 Task: Create a 45-minute meeting to brainstorm product pricing strategies.
Action: Mouse moved to (45, 142)
Screenshot: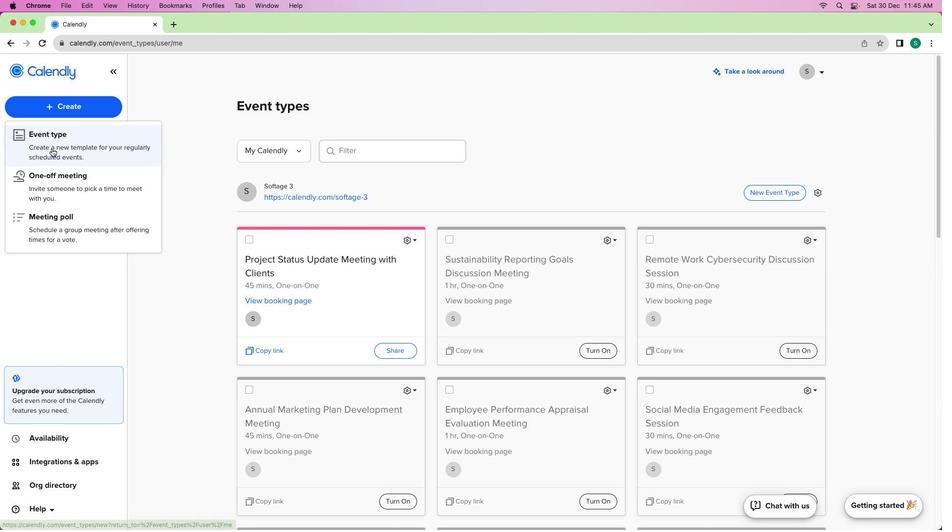 
Action: Mouse pressed left at (45, 142)
Screenshot: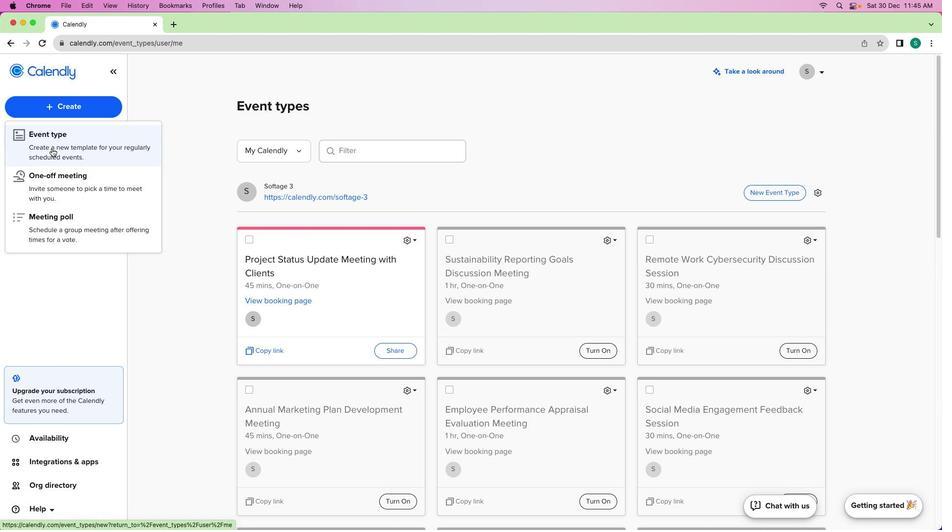 
Action: Mouse moved to (445, 209)
Screenshot: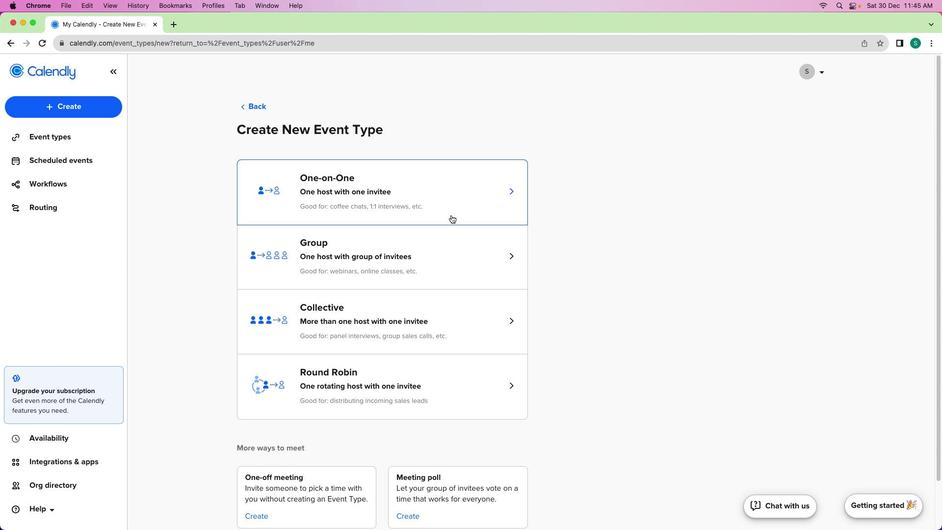
Action: Mouse pressed left at (445, 209)
Screenshot: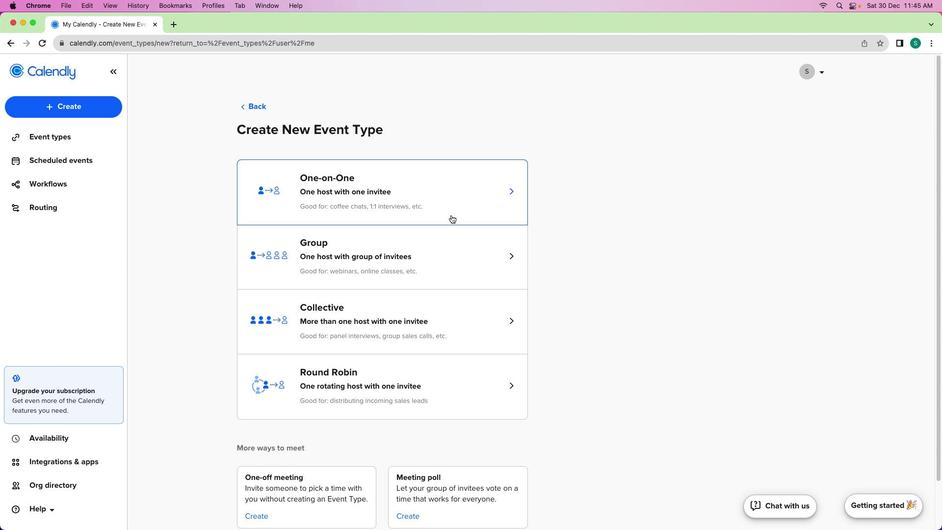 
Action: Mouse moved to (111, 146)
Screenshot: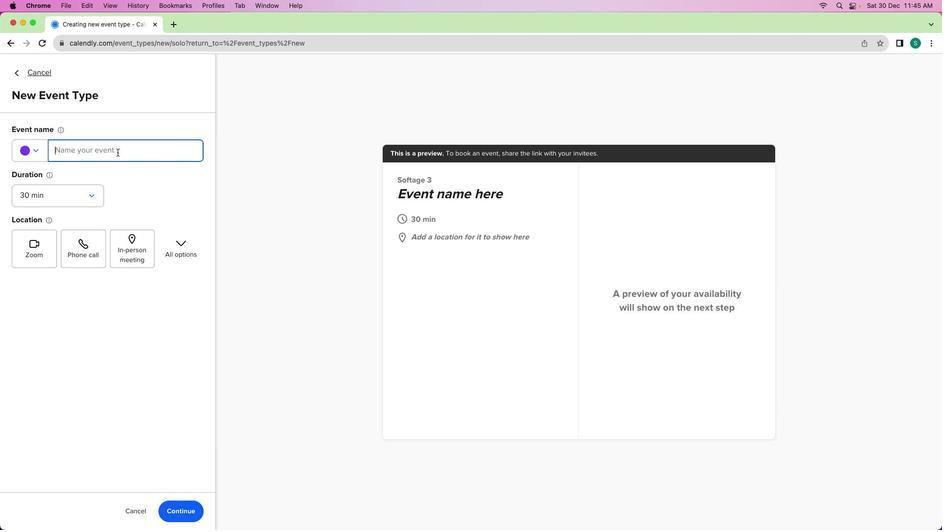 
Action: Mouse pressed left at (111, 146)
Screenshot: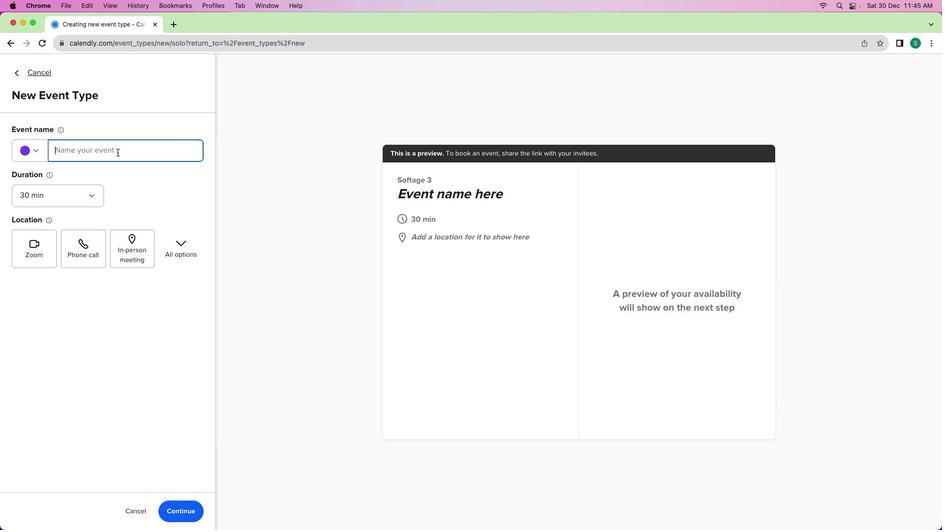 
Action: Mouse moved to (111, 145)
Screenshot: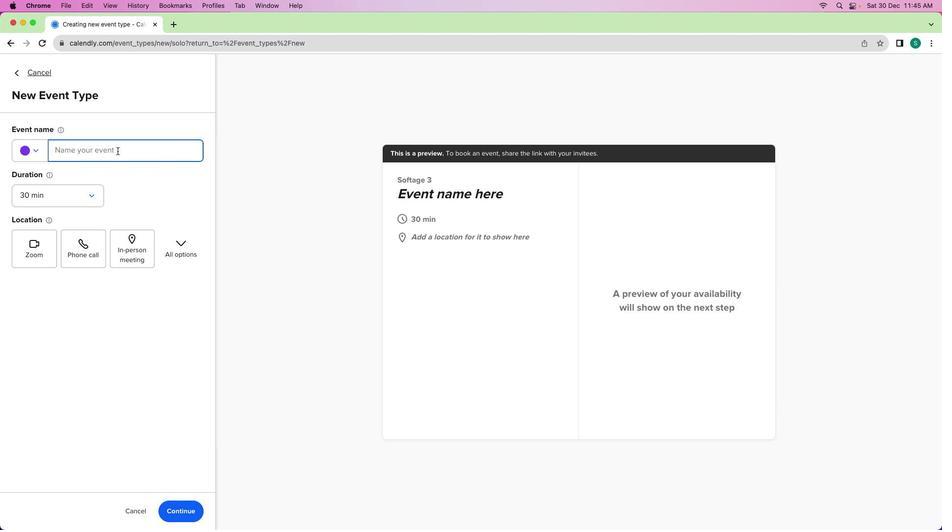 
Action: Key pressed Key.shift'P''r''o''d''u''c''t'Key.spaceKey.shift'P''r''i''c''i''n''g'Key.spaceKey.shift'S''t''r''a''t''e''g''i''e''s'Key.spaceKey.shift'B''r''a''i''n''s''t''o''r''m''i''n''g'Key.spaceKey.shift'M''e''e''t''i''n''g'
Screenshot: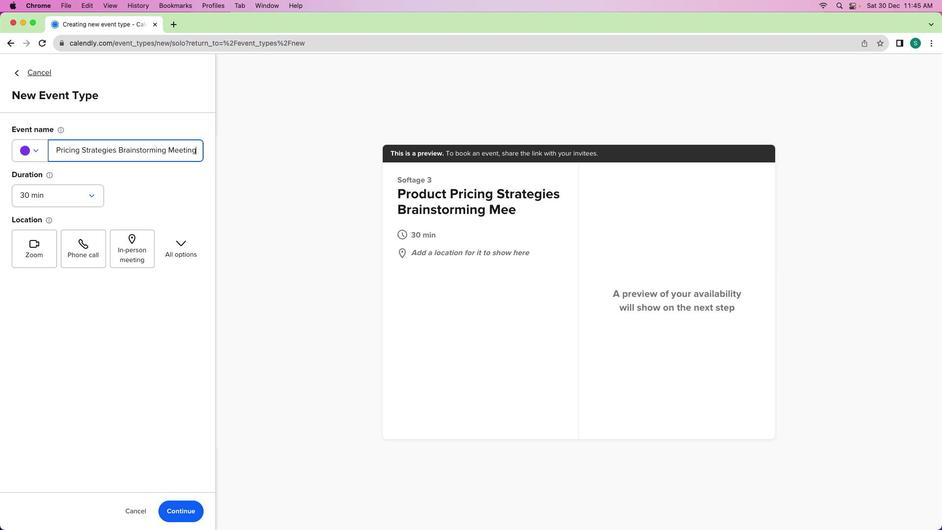 
Action: Mouse moved to (75, 183)
Screenshot: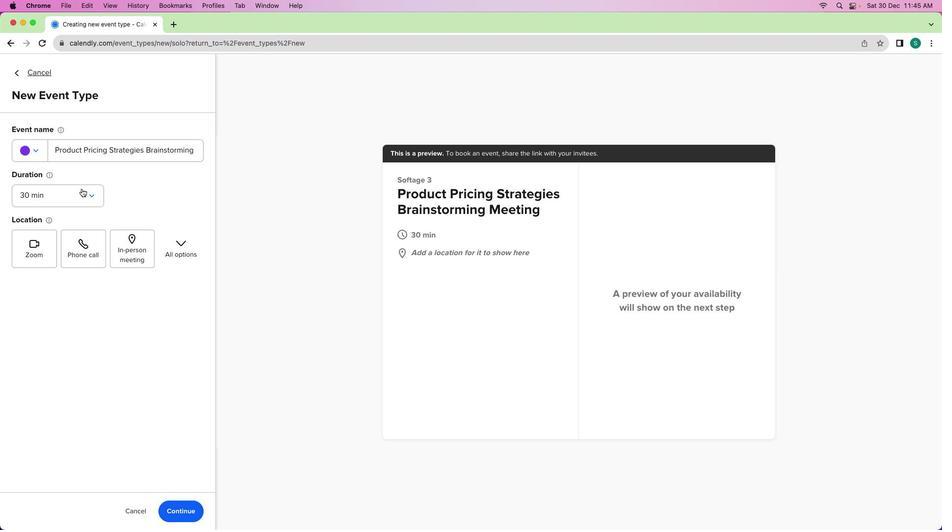 
Action: Mouse pressed left at (75, 183)
Screenshot: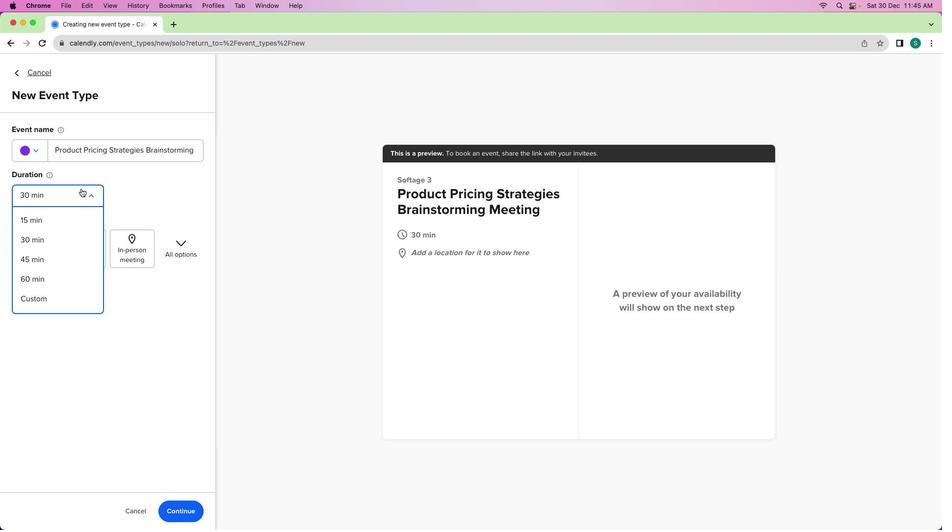 
Action: Mouse moved to (25, 256)
Screenshot: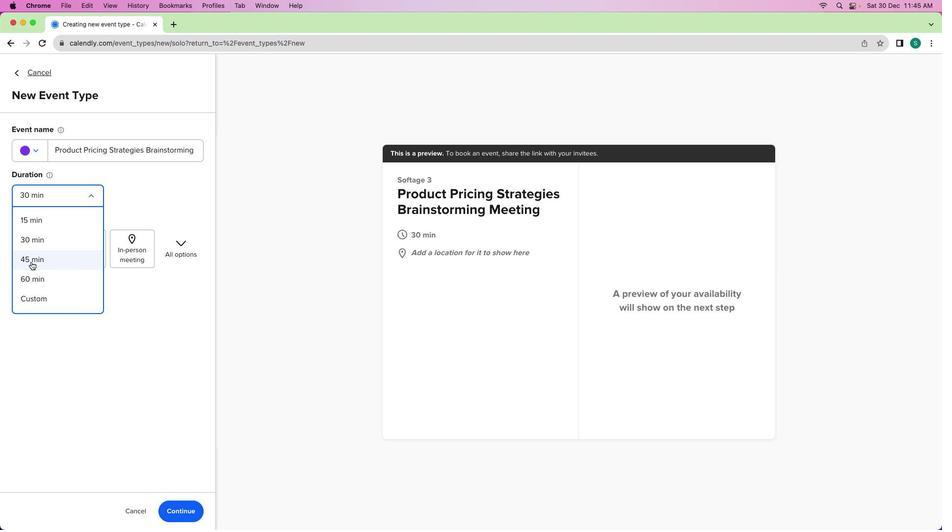 
Action: Mouse pressed left at (25, 256)
Screenshot: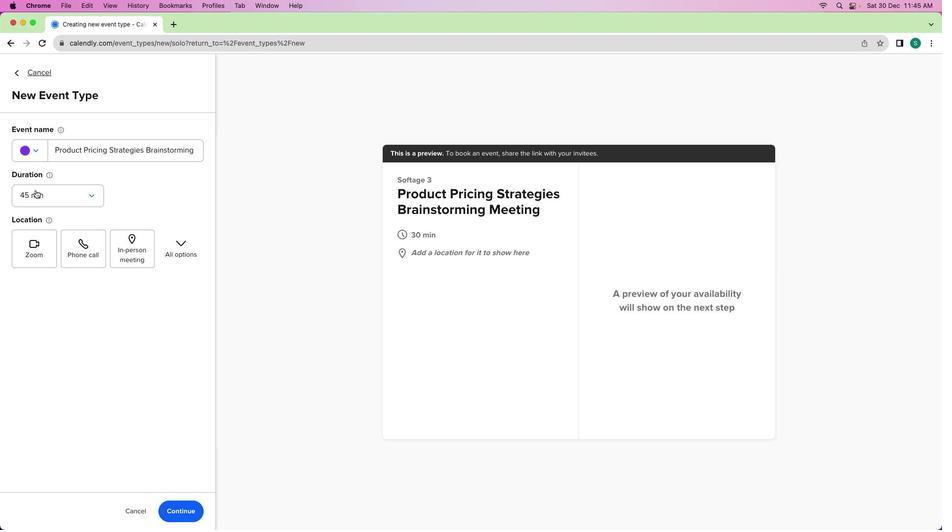 
Action: Mouse moved to (28, 143)
Screenshot: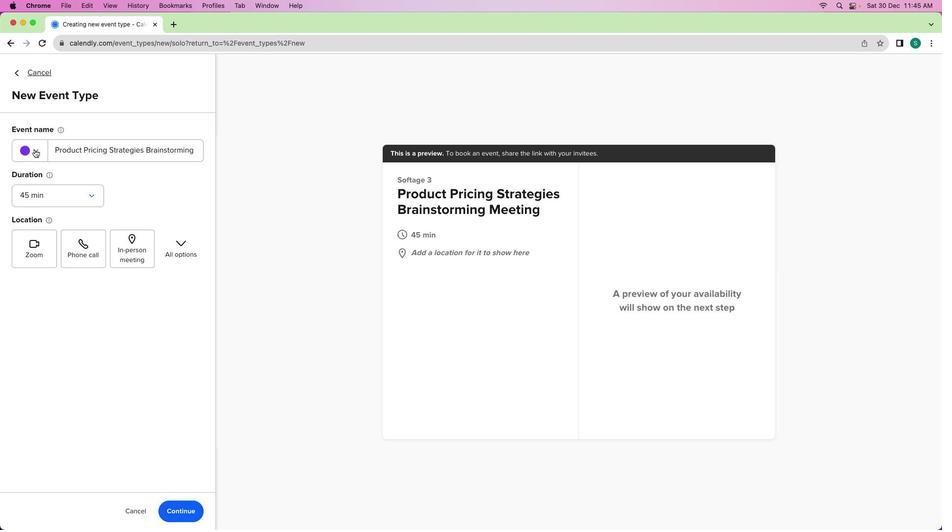 
Action: Mouse pressed left at (28, 143)
Screenshot: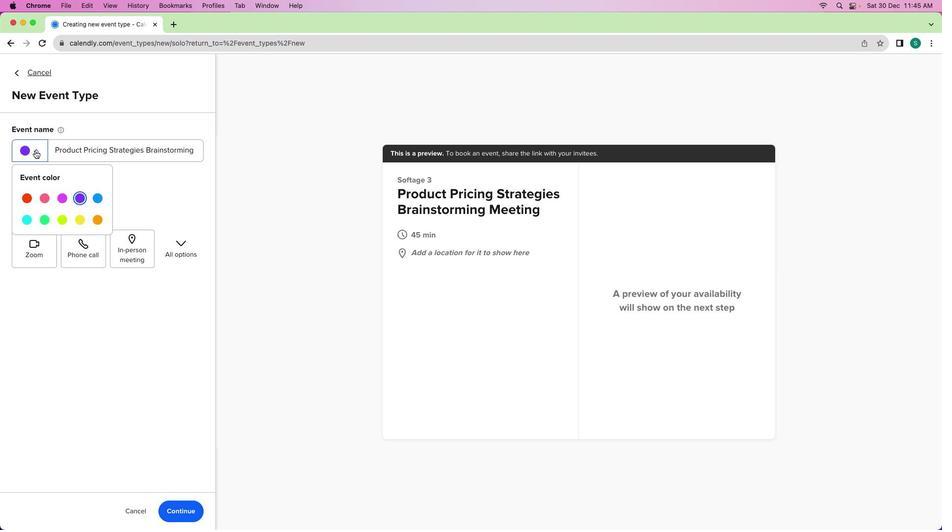
Action: Mouse moved to (81, 212)
Screenshot: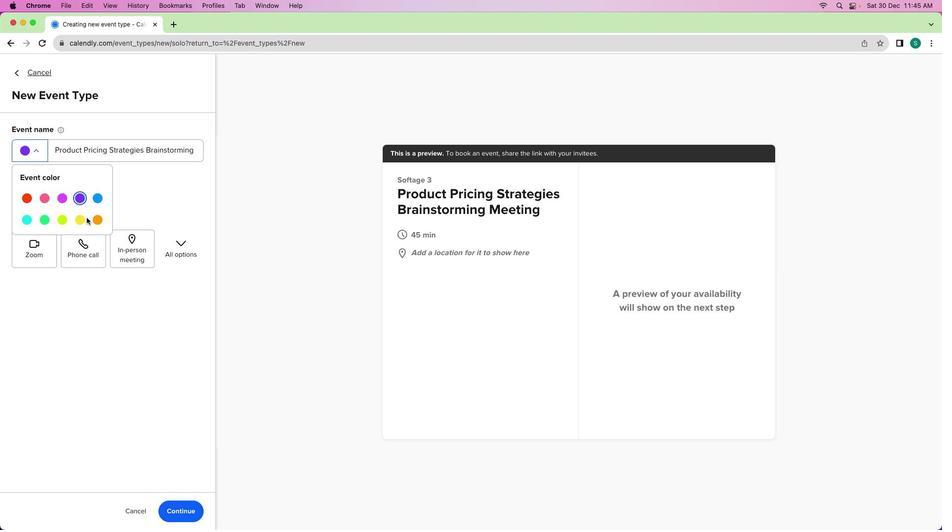 
Action: Mouse pressed left at (81, 212)
Screenshot: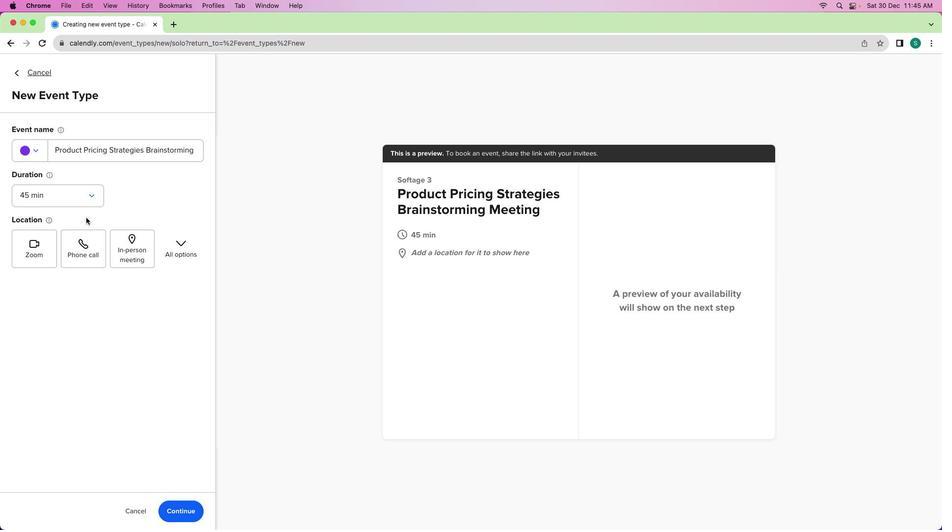 
Action: Mouse moved to (35, 147)
Screenshot: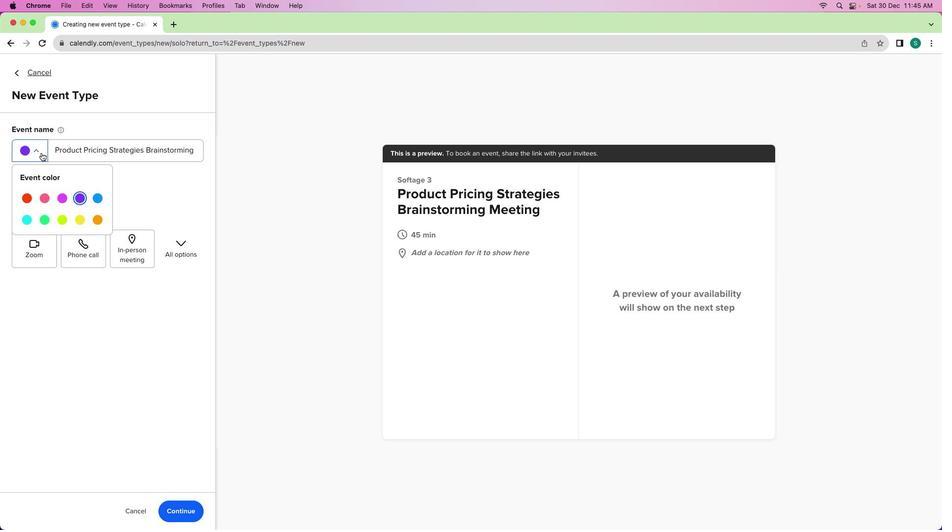 
Action: Mouse pressed left at (35, 147)
Screenshot: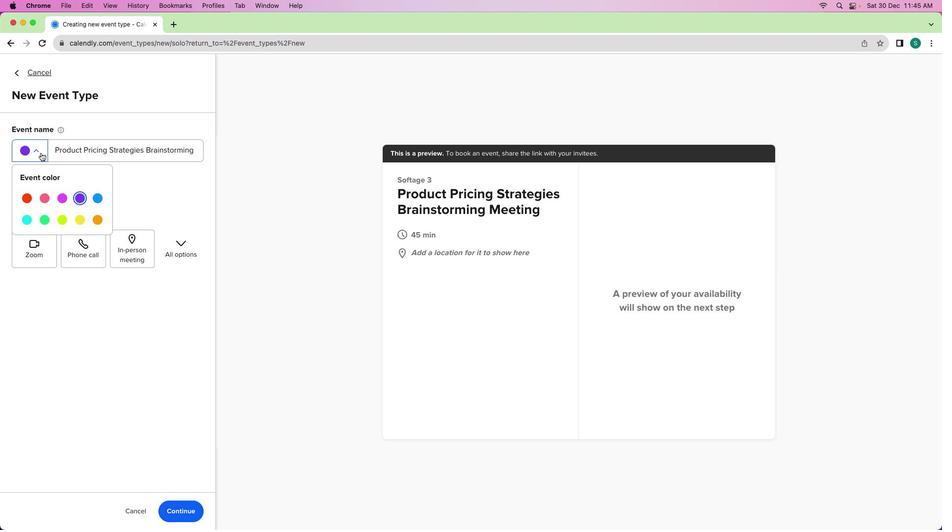 
Action: Mouse moved to (71, 214)
Screenshot: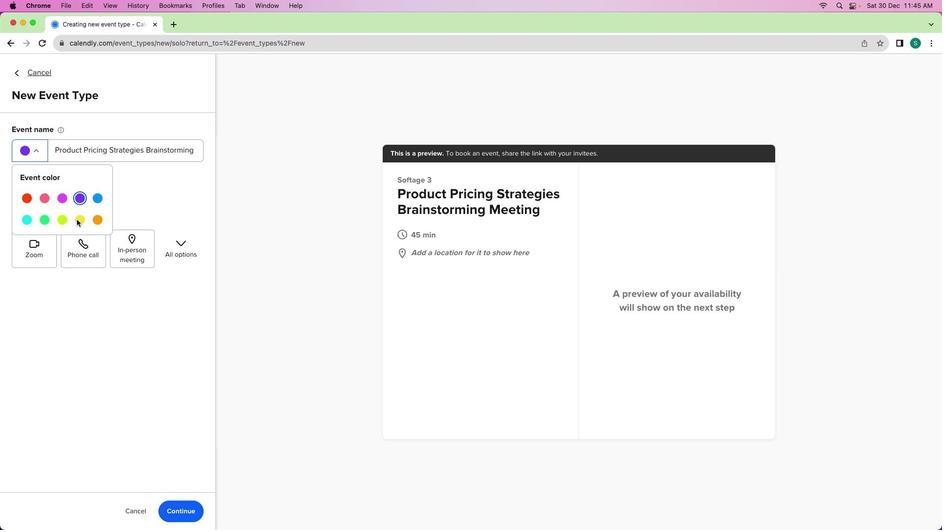 
Action: Mouse pressed left at (71, 214)
Screenshot: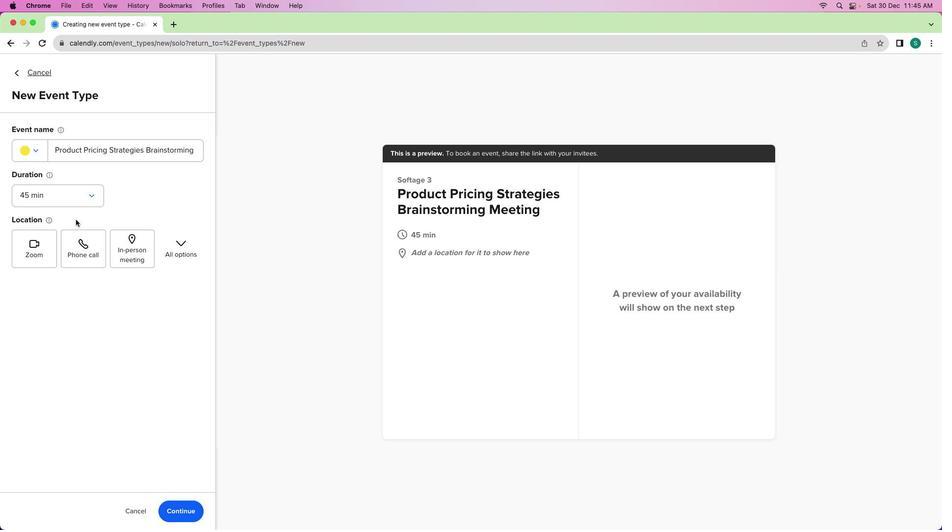
Action: Mouse moved to (39, 246)
Screenshot: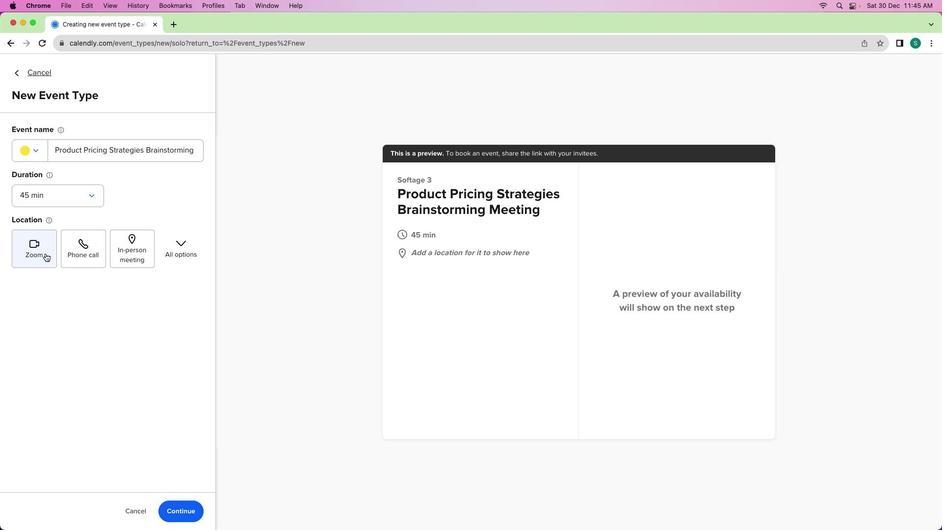 
Action: Mouse pressed left at (39, 246)
Screenshot: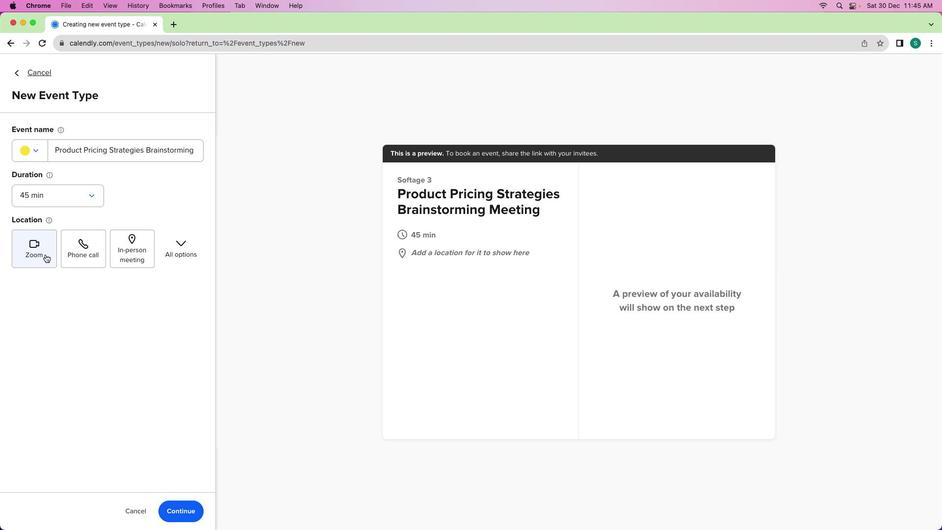
Action: Mouse moved to (189, 506)
Screenshot: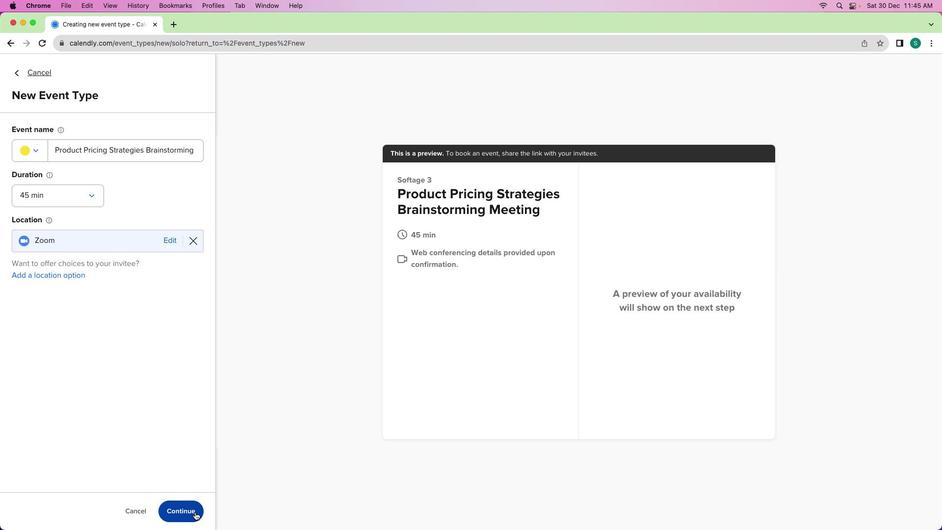 
Action: Mouse pressed left at (189, 506)
Screenshot: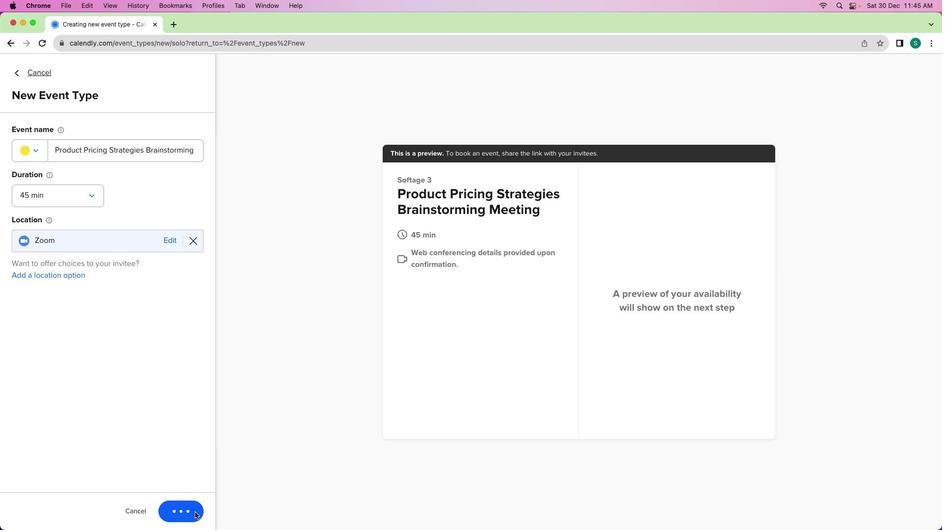 
Action: Mouse moved to (165, 167)
Screenshot: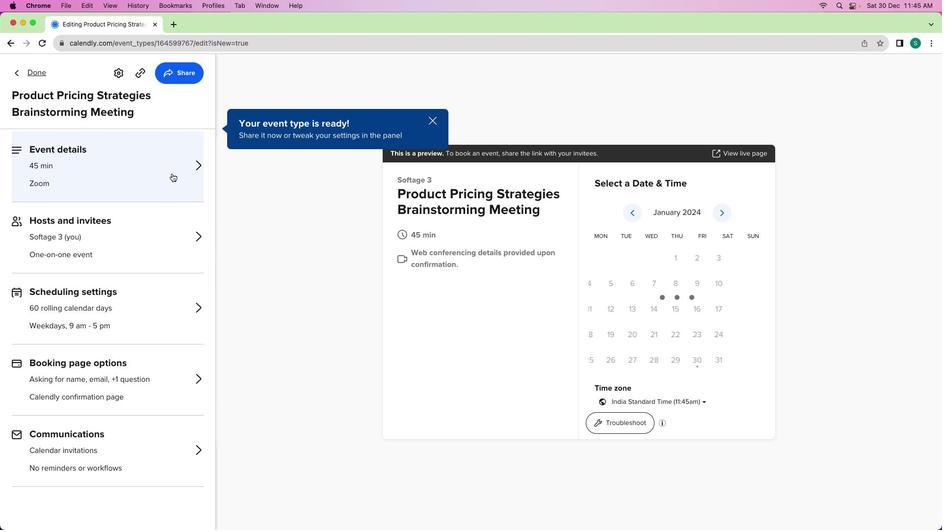 
Action: Mouse pressed left at (165, 167)
Screenshot: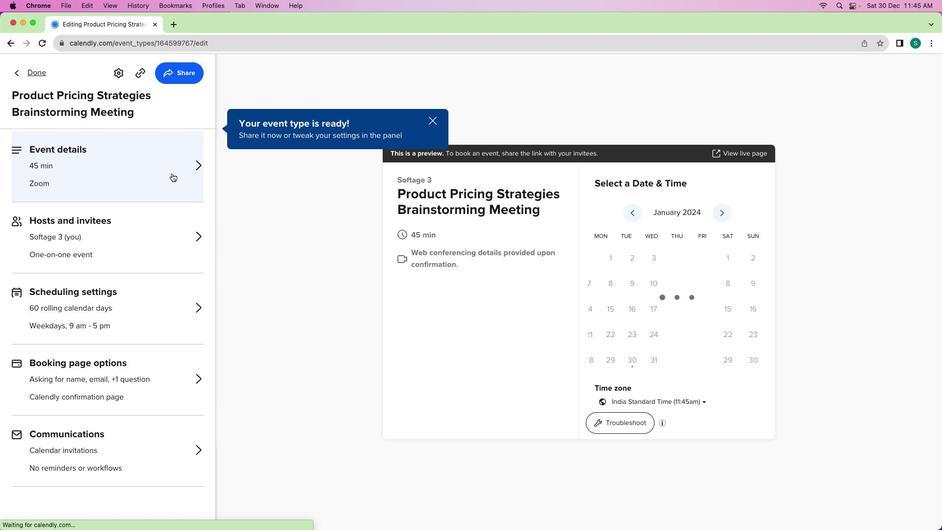 
Action: Mouse moved to (88, 347)
Screenshot: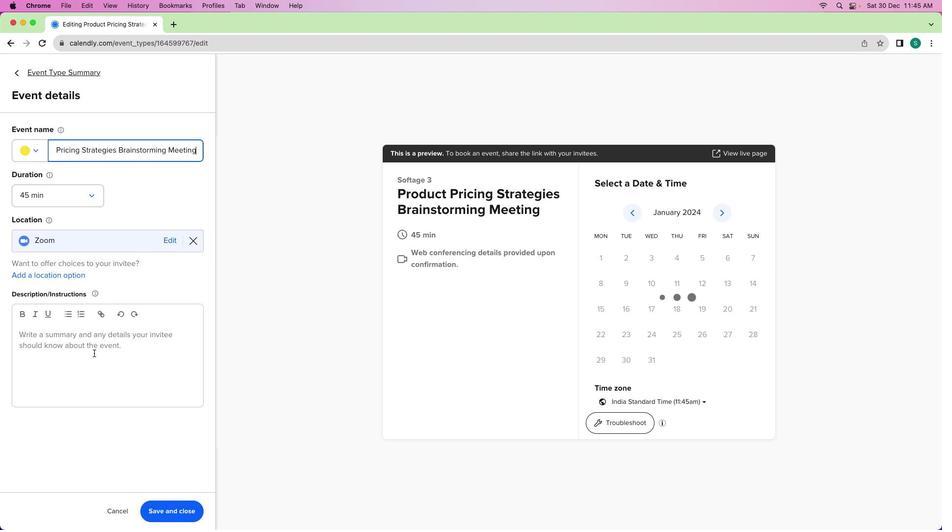 
Action: Mouse pressed left at (88, 347)
Screenshot: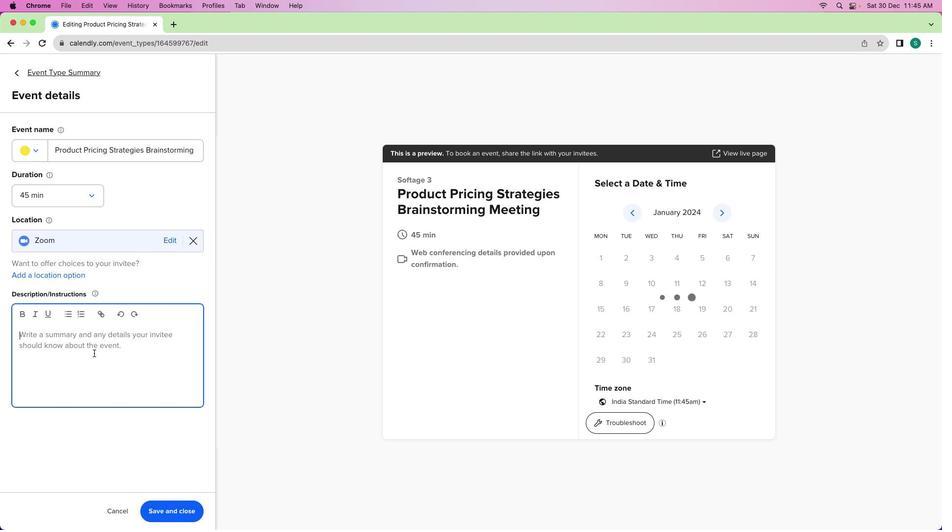 
Action: Mouse moved to (82, 342)
Screenshot: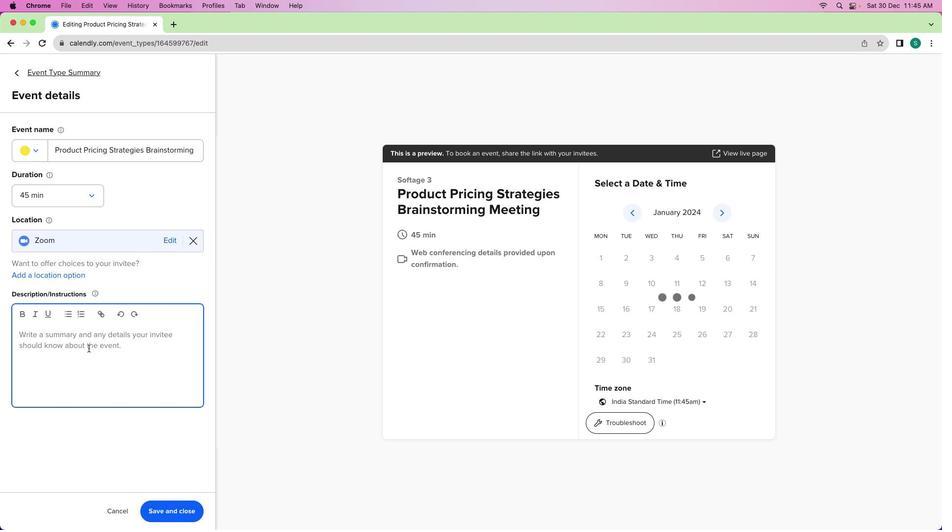 
Action: Key pressed Key.shift'A''n'Key.space'e''n''g''a''g''i''n''g'Key.space's''e''s''s''i''o''n'Key.space'd''e''d''i''c''a''t''e''d''d'Key.space't''o'Key.space'e''x''p''l''o''r''i''n''g'Key.spaceKey.leftKey.leftKey.leftKey.leftKey.leftKey.leftKey.leftKey.leftKey.leftKey.leftKey.leftKey.leftKey.leftKey.leftKey.leftKey.backspaceKey.down'i''n''n''o''v''a''t''i''v''e'Key.space'p''r''o''d''u''c''t'Key.space'p''r''i''c''i''n''g'Key.space's''t''r''a''t''e''g''i''e''s''.'Key.spaceKey.shift'W''e'Key.space'w''i''l''l'Key.space'd''i''s''c''u''s''s'Key.space'v''a''r''i''o''u''s'Key.space'a''p''p''r''o''a''c''h''e''s'','Key.space'c''o''n''s''i''d''e''r'Key.space'm''a''r''k''e''t'Key.space'd''y''n''a''m''i''c''s'Key.spaceKey.backspace','Key.space'a''n''d'Key.space'c''o''l''l''a''b''o''r''a''t''e'Key.space'o''n'Key.space'd''e''t''e''r''m''i''n''i''n''g'Key.space't''h''e'Key.space'm''o''s''t'Key.space'e''f''f''e''c''t''i''v''e'Key.space'p''r''o''c''i'Key.backspaceKey.backspaceKey.backspace'i''c''i''n''g'Key.space'm''o''d''e''l'Key.space'f''o''r'Key.space'o''u''r'Key.space'p''r''o''d''u''c''t''s''.'
Screenshot: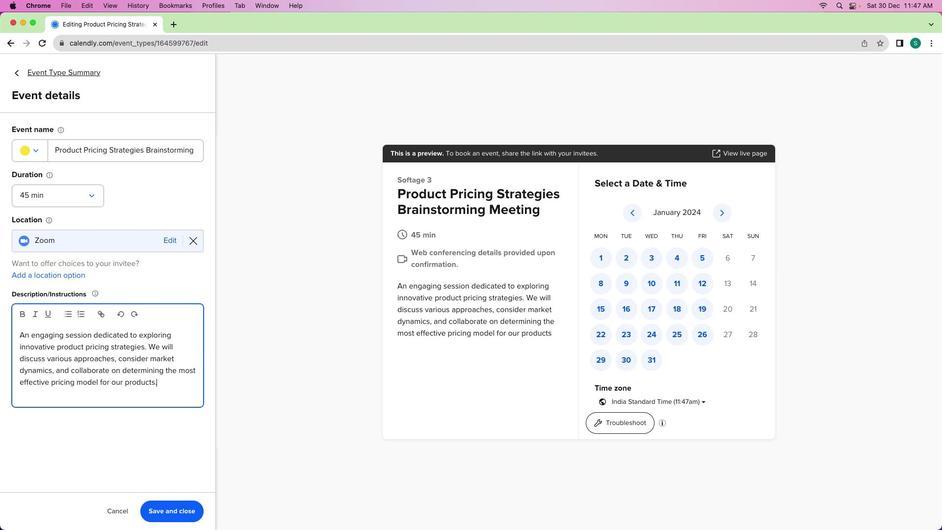 
Action: Mouse moved to (181, 502)
Screenshot: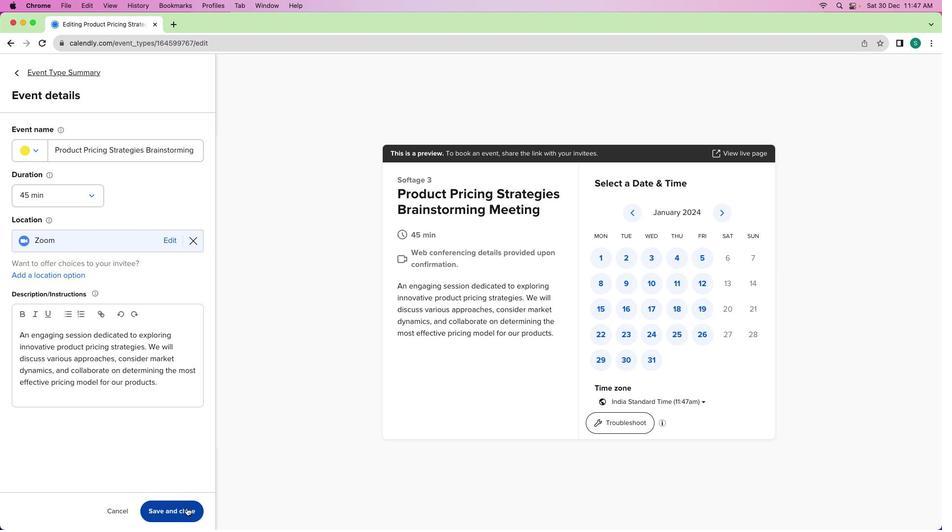 
Action: Mouse pressed left at (181, 502)
Screenshot: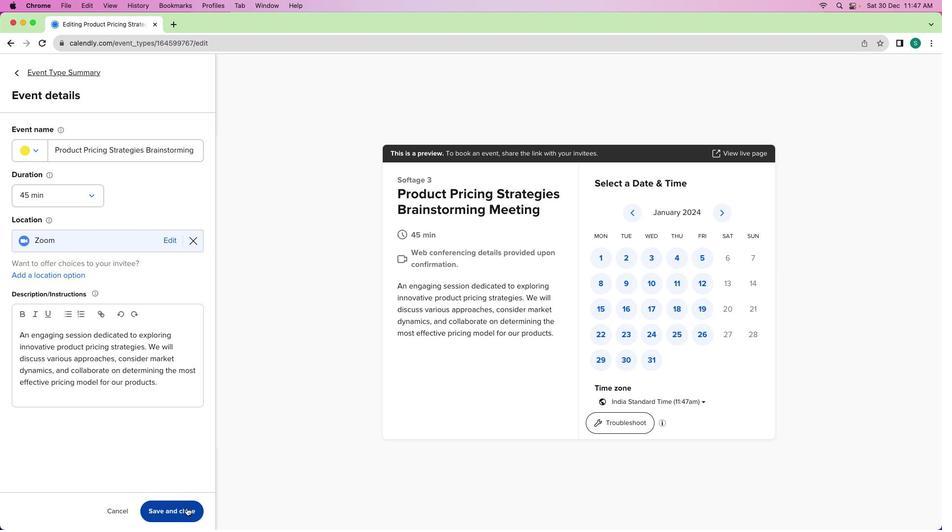 
Action: Mouse moved to (26, 64)
Screenshot: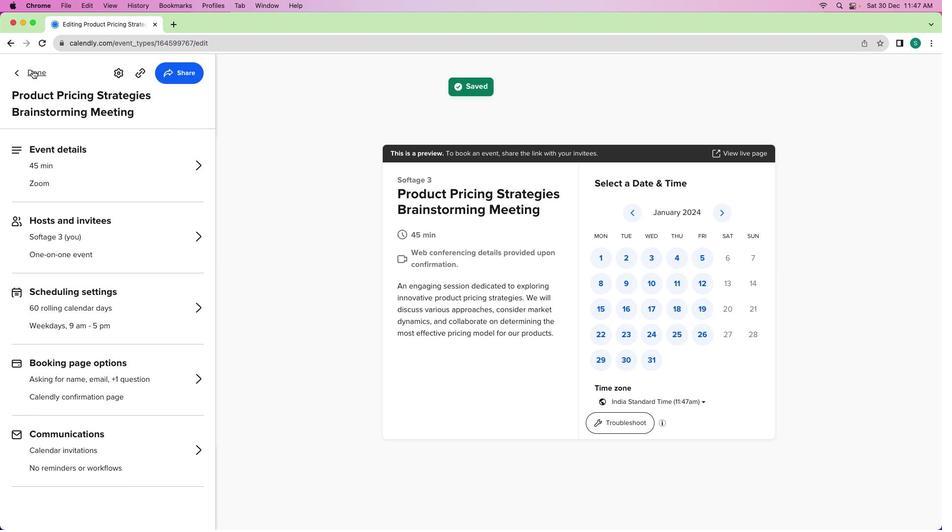
Action: Mouse pressed left at (26, 64)
Screenshot: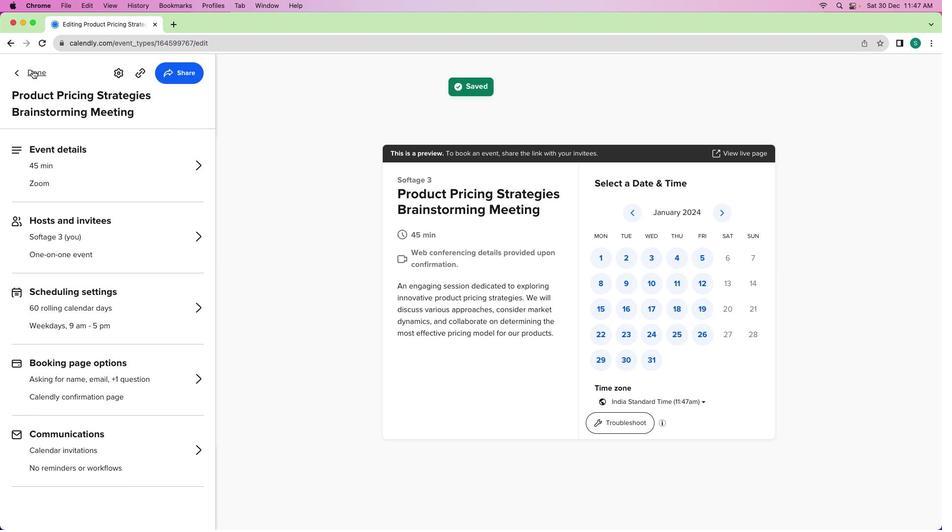 
Action: Mouse moved to (323, 294)
Screenshot: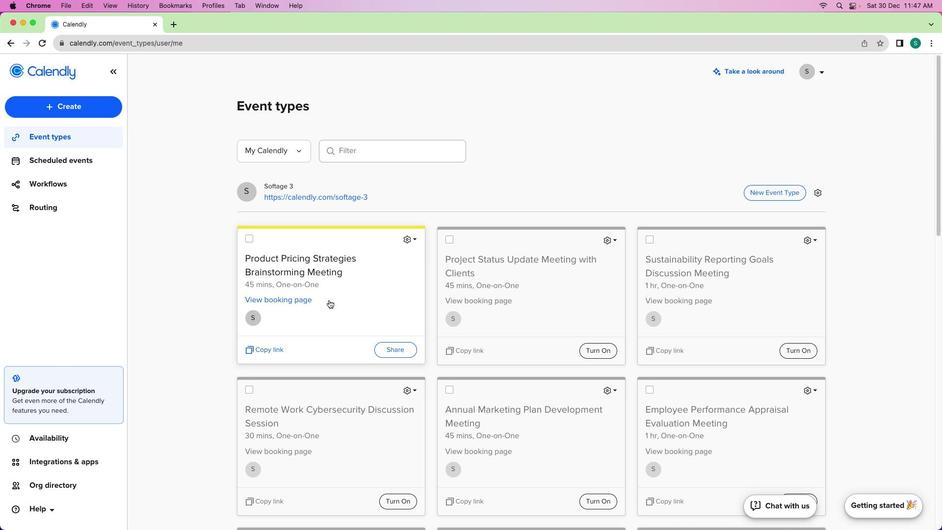
